 Task: Install a Code Commenting Tool: Install an extension that helps you write and manage code comments effectively
Action: Mouse moved to (11, 152)
Screenshot: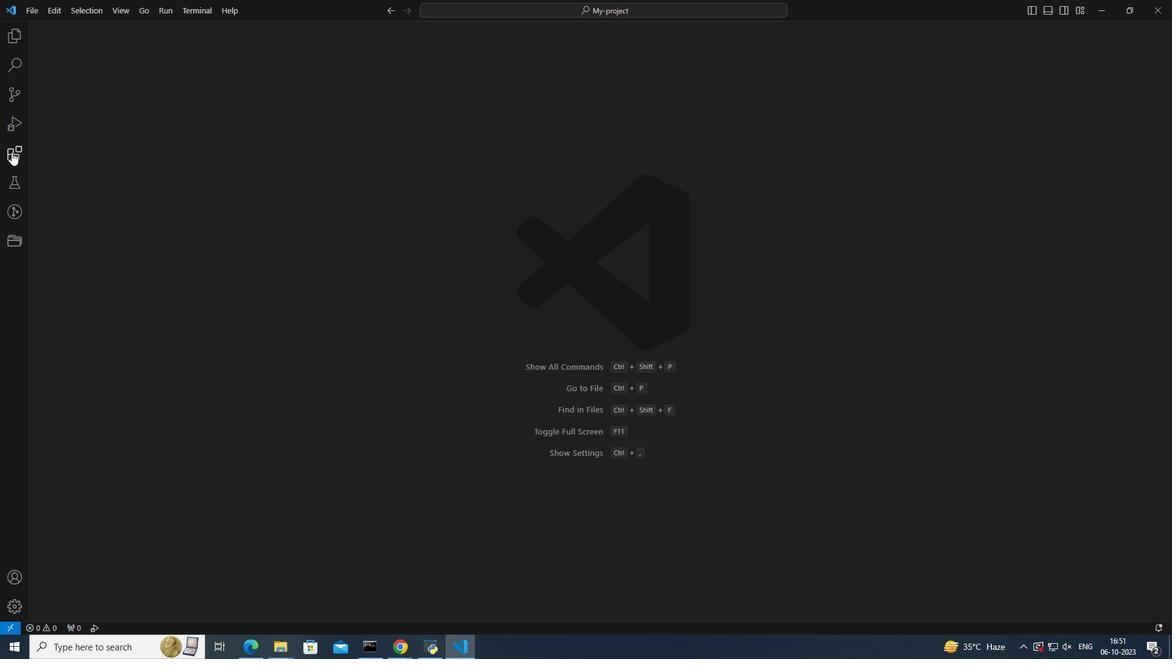 
Action: Mouse pressed left at (11, 152)
Screenshot: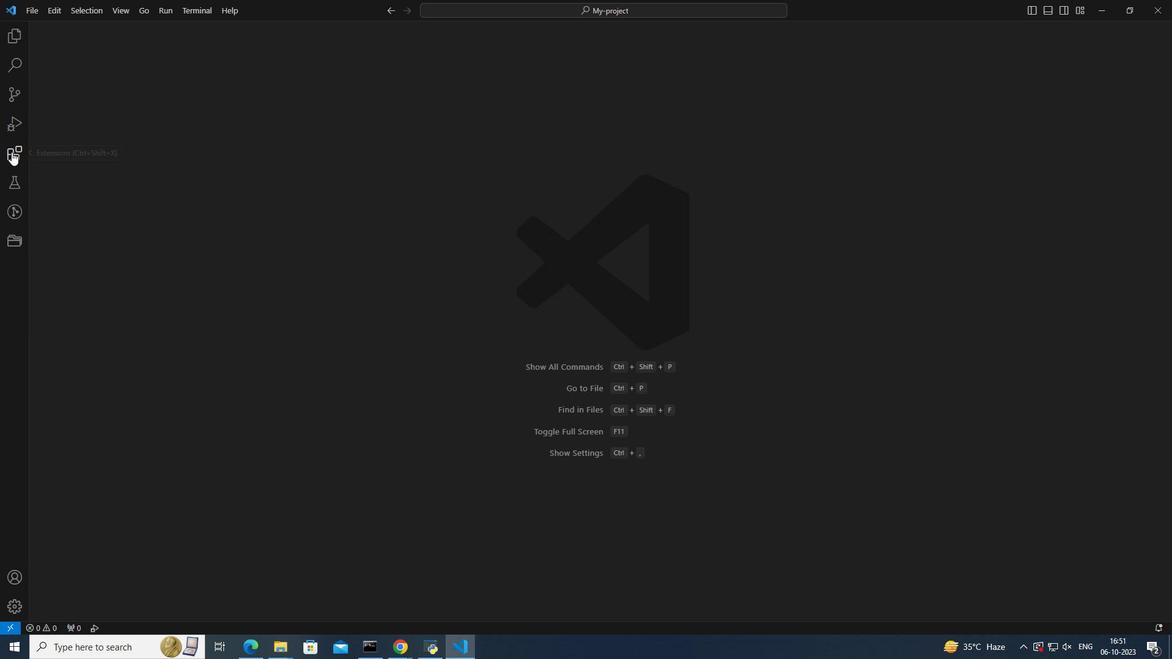 
Action: Mouse moved to (90, 52)
Screenshot: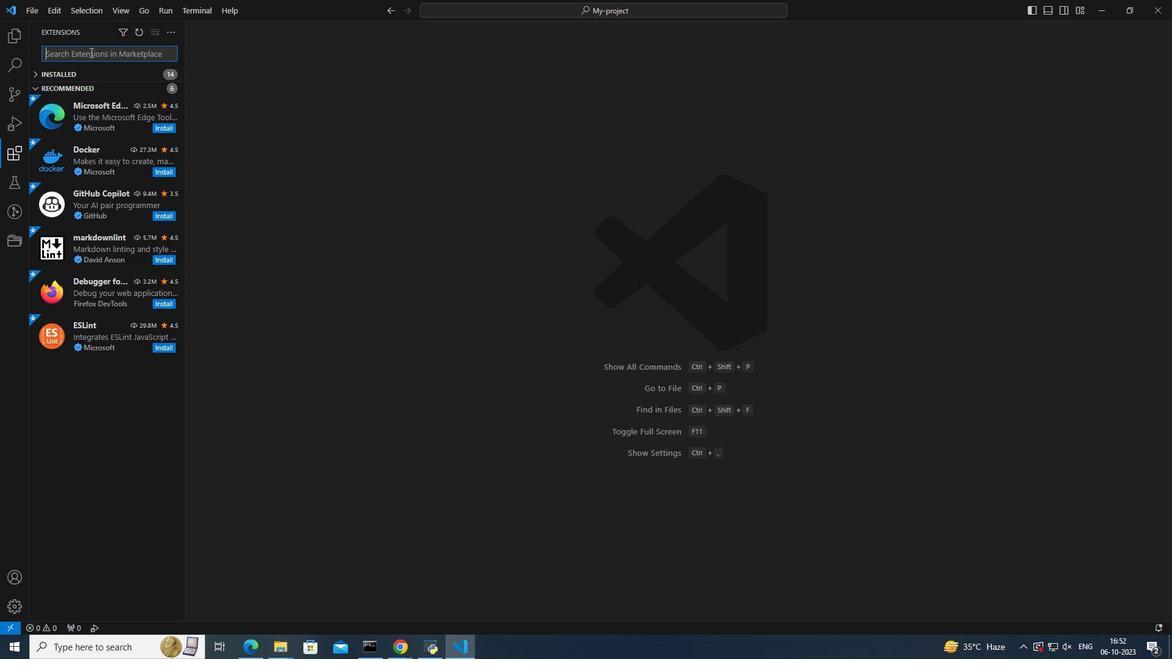 
Action: Mouse pressed left at (90, 52)
Screenshot: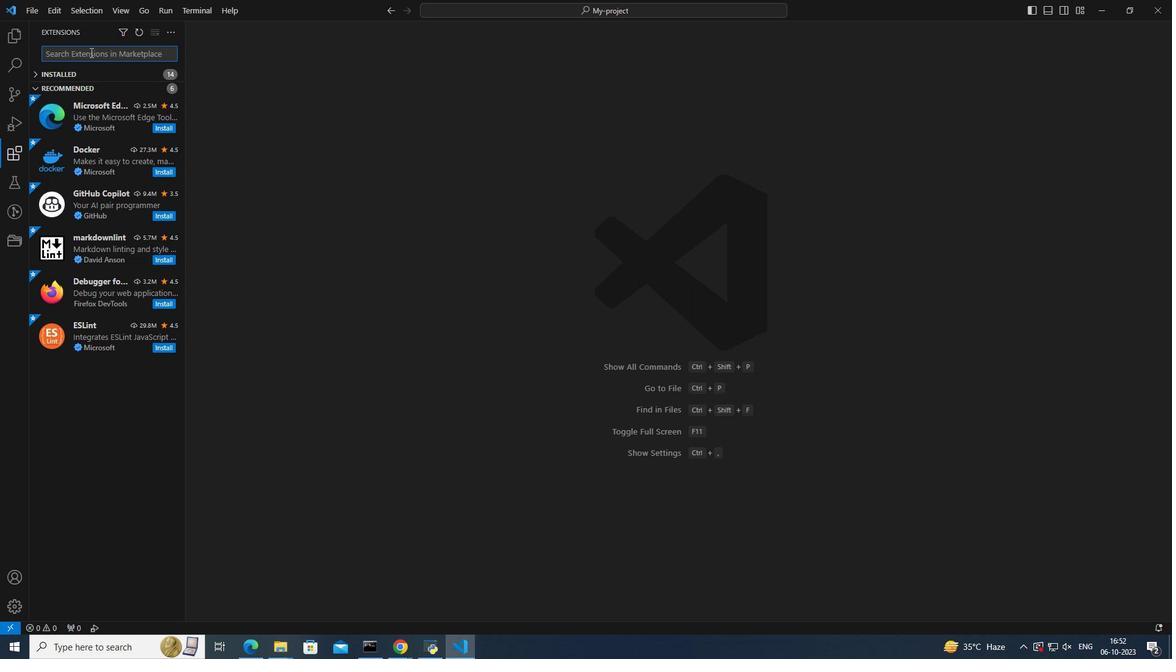 
Action: Mouse moved to (94, 59)
Screenshot: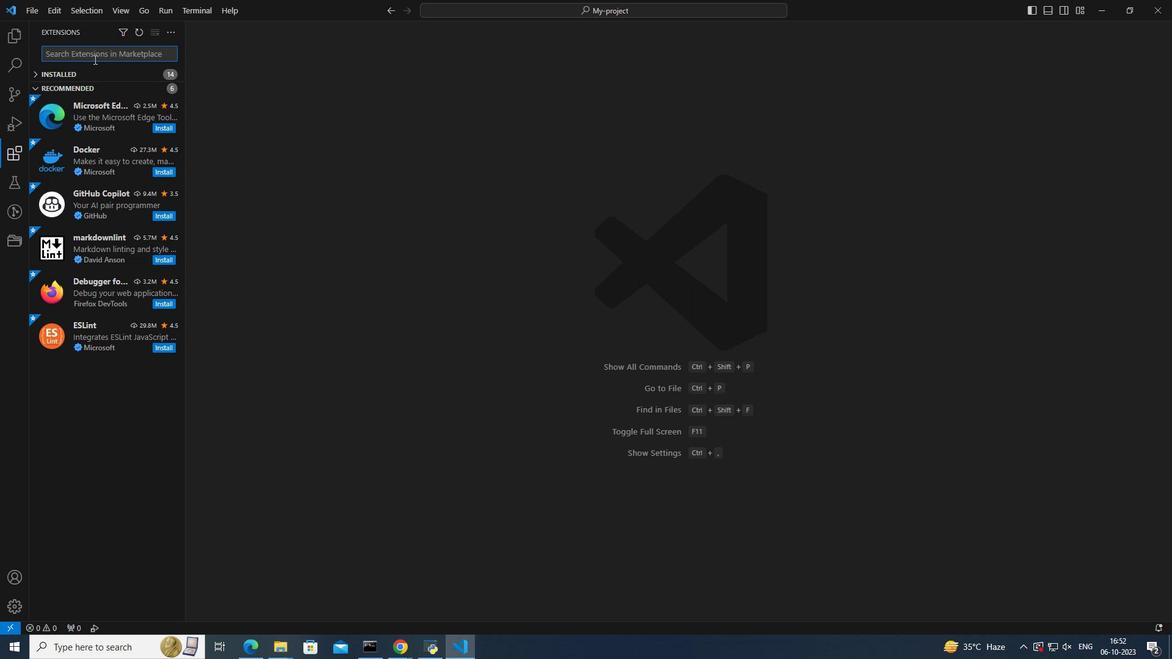 
Action: Key pressed code<Key.space>commenting
Screenshot: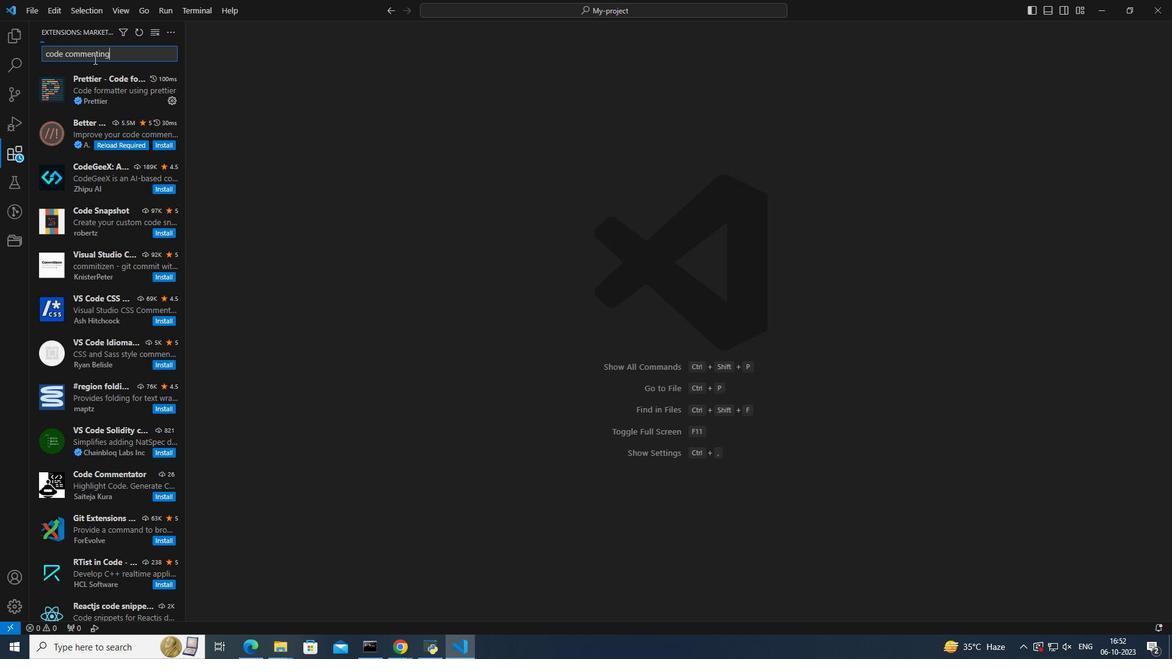 
Action: Mouse moved to (87, 87)
Screenshot: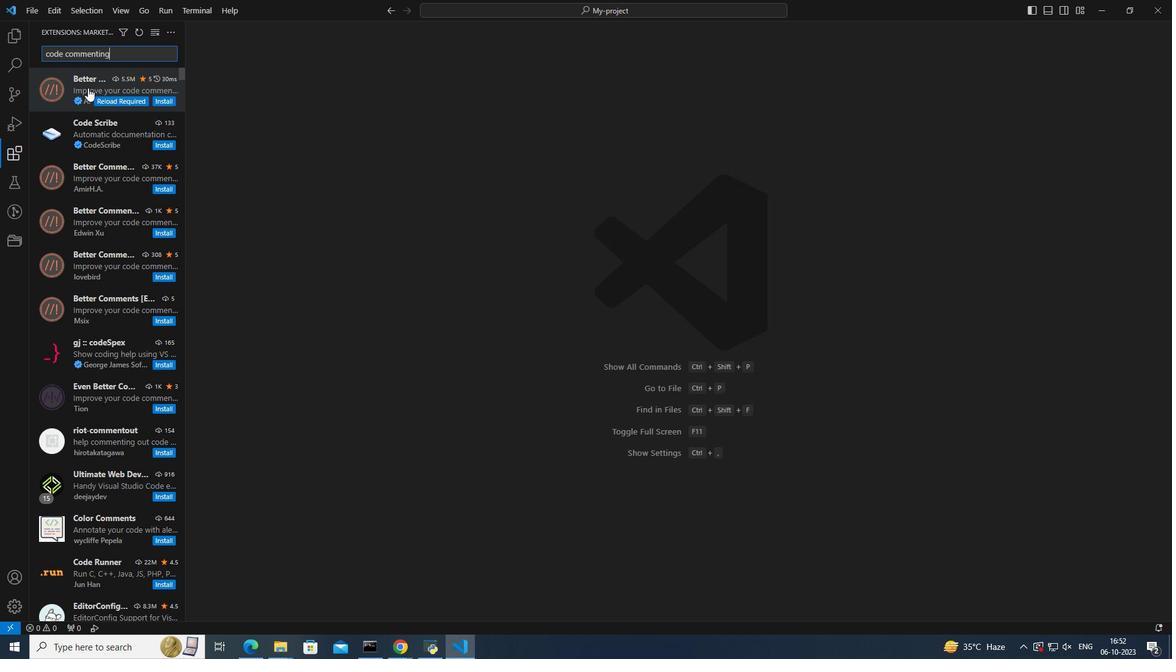 
Action: Mouse pressed left at (87, 87)
Screenshot: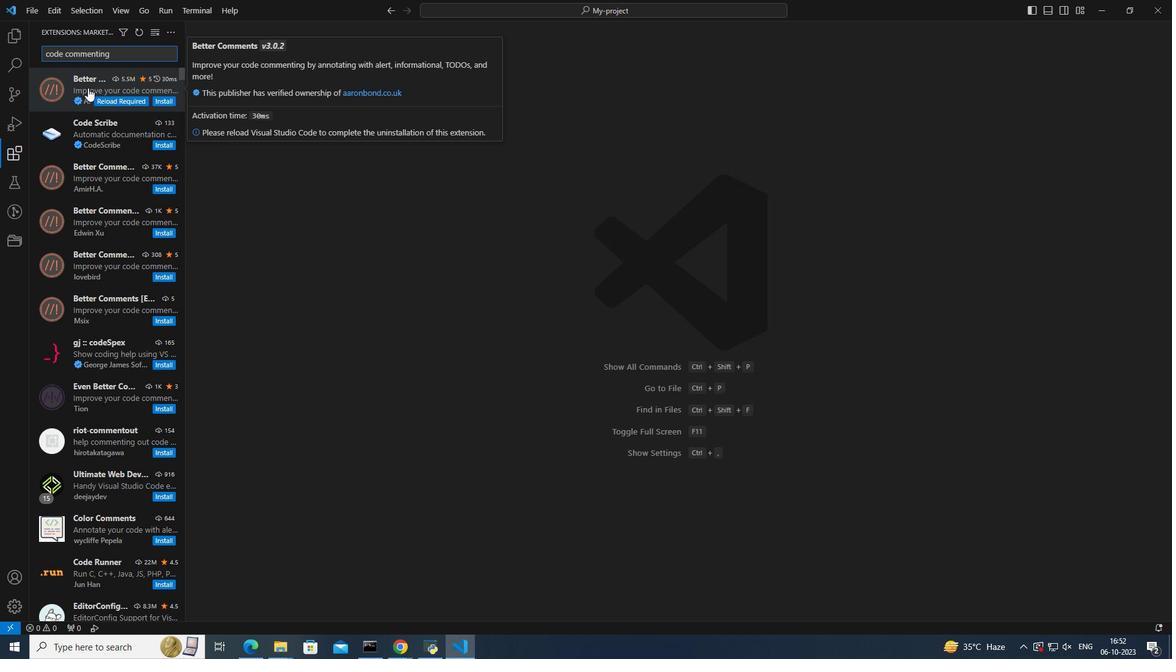
Action: Mouse moved to (460, 120)
Screenshot: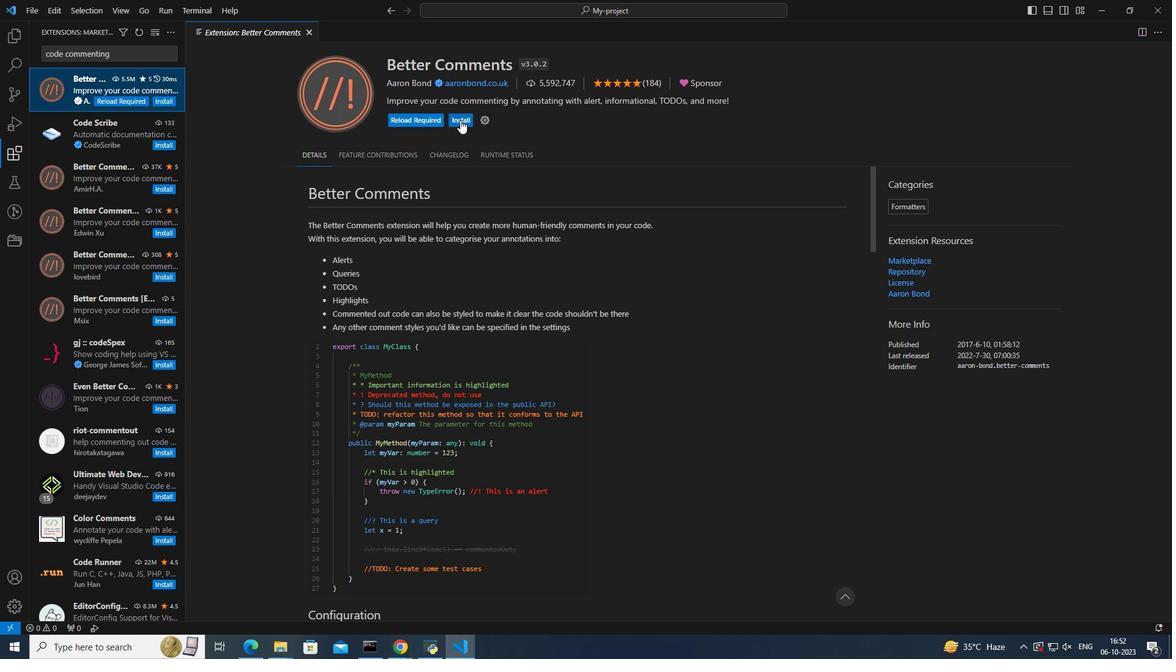 
Action: Mouse pressed left at (460, 120)
Screenshot: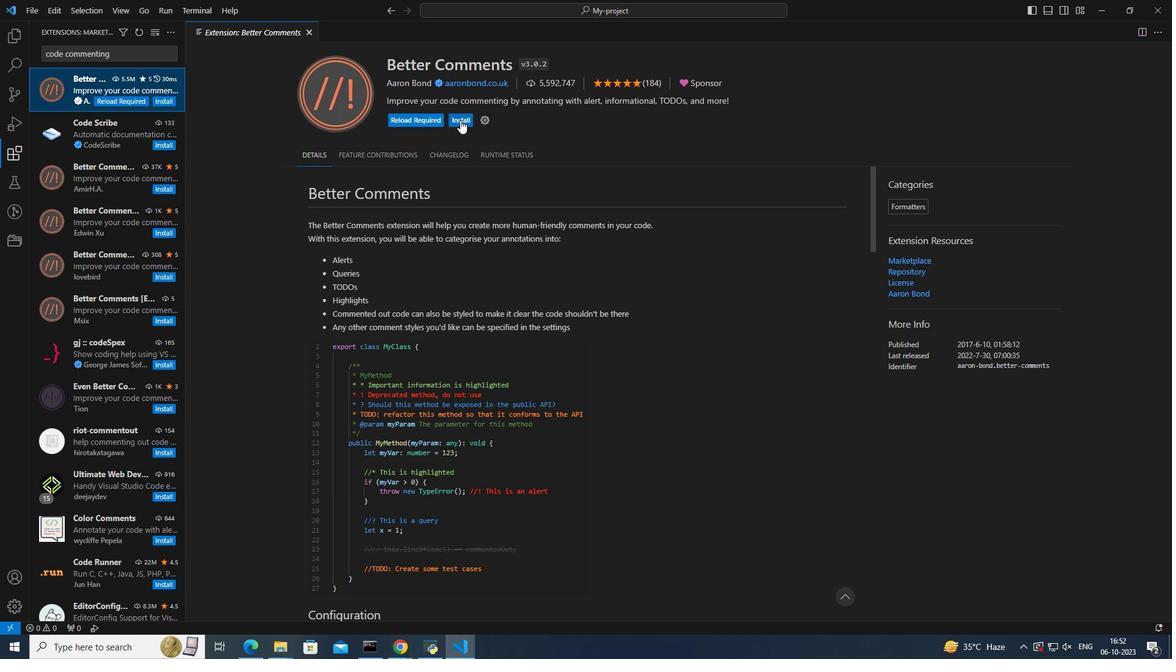 
Action: Mouse moved to (658, 279)
Screenshot: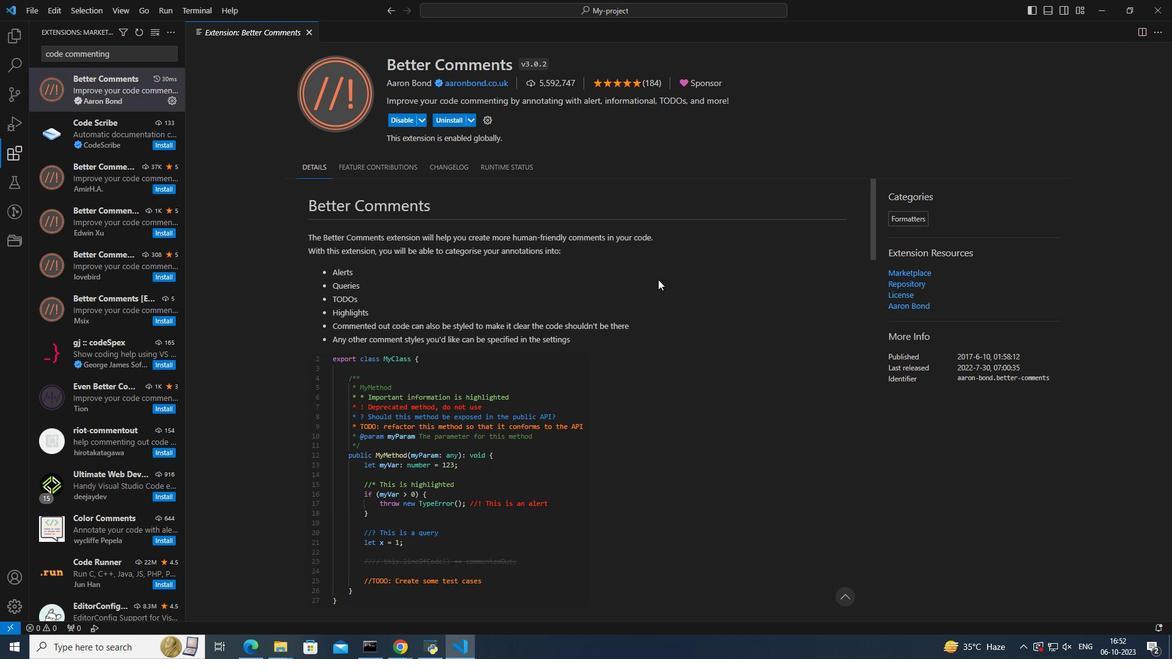 
Action: Mouse scrolled (658, 279) with delta (0, 0)
Screenshot: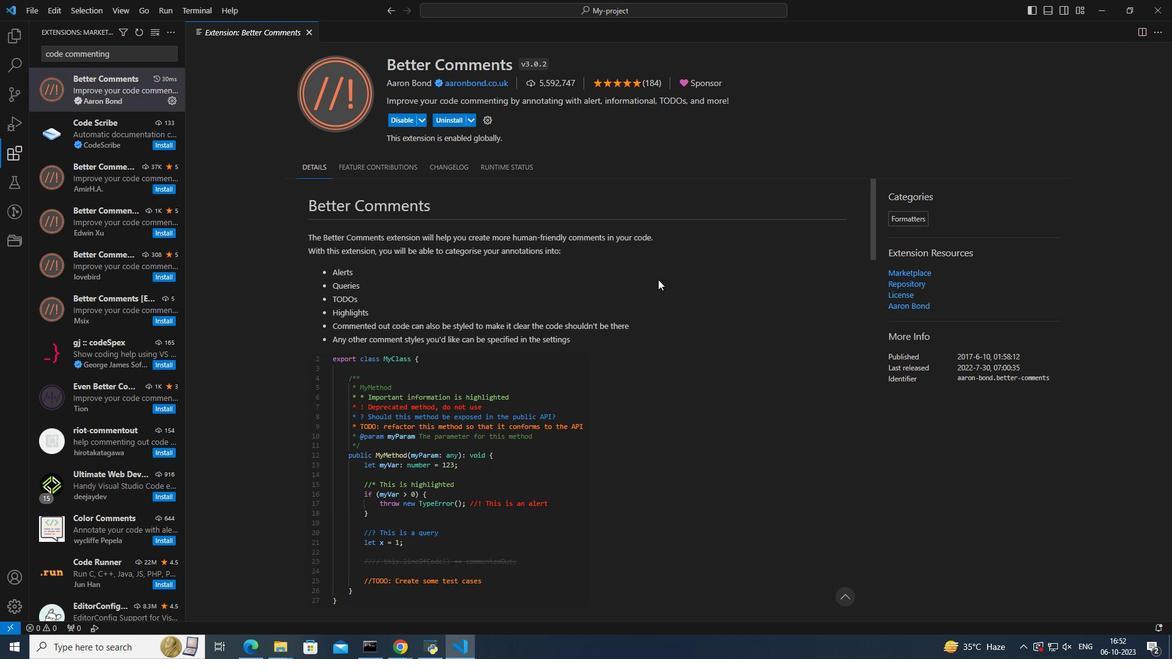 
Action: Mouse scrolled (658, 280) with delta (0, 0)
Screenshot: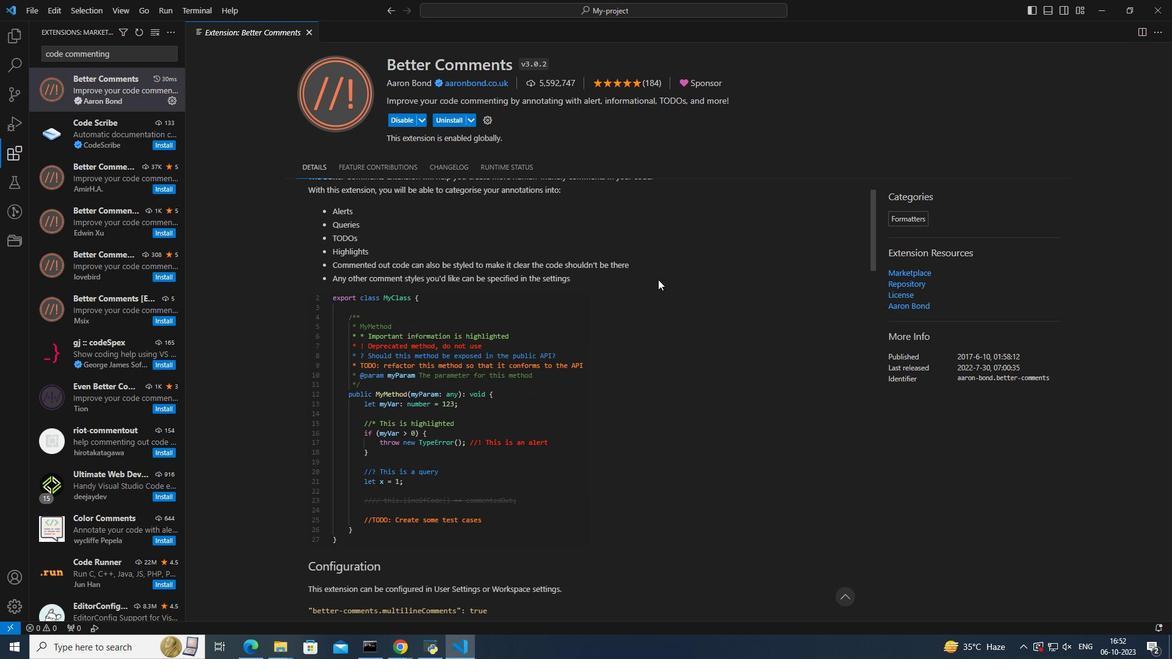 
Action: Mouse scrolled (658, 280) with delta (0, 0)
Screenshot: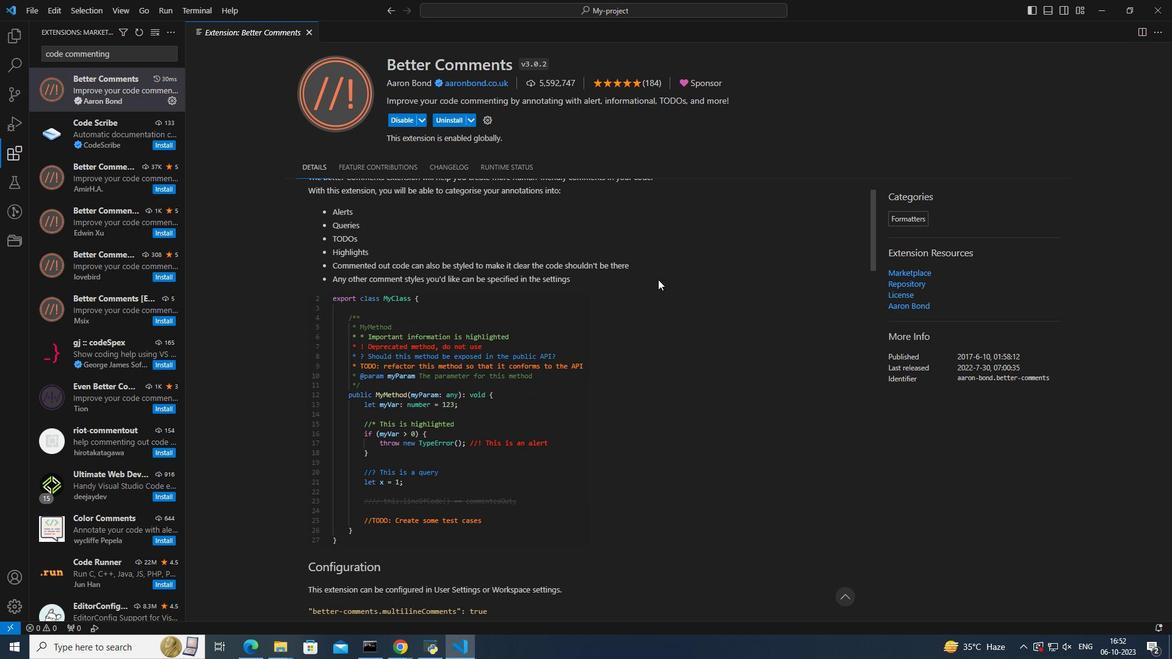 
Action: Mouse scrolled (658, 280) with delta (0, 0)
Screenshot: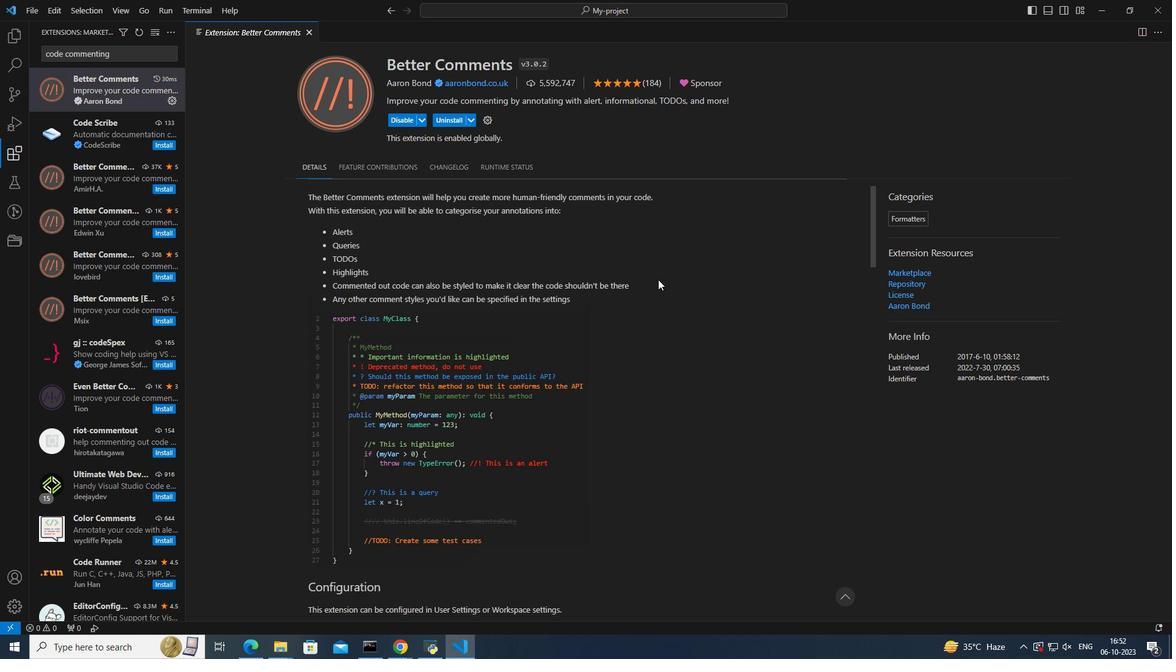 
Action: Mouse scrolled (658, 280) with delta (0, 0)
Screenshot: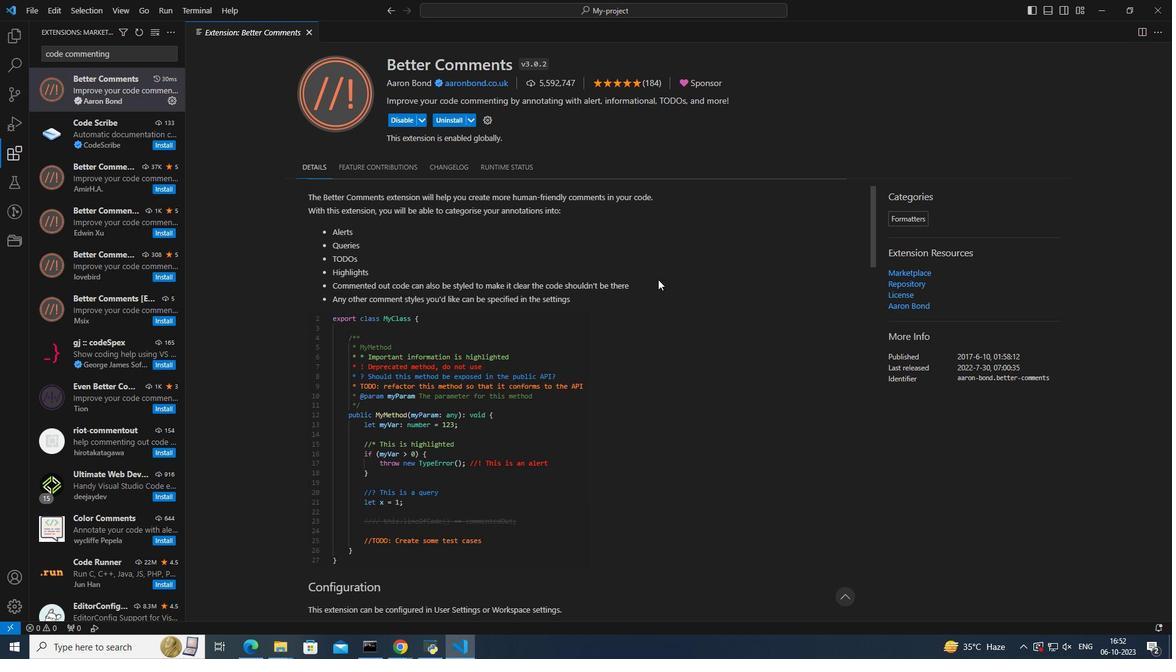 
